 Task: Change the top margin to 0.9.
Action: Mouse pressed left at (883, 245)
Screenshot: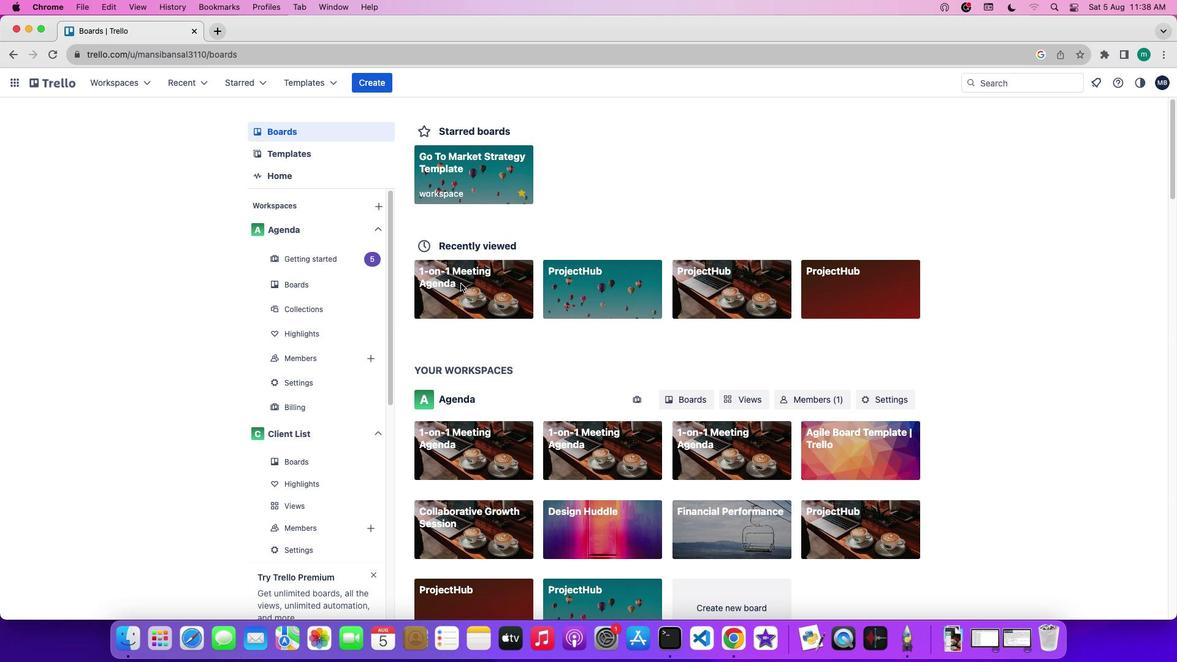 
Action: Mouse moved to (1008, 264)
Screenshot: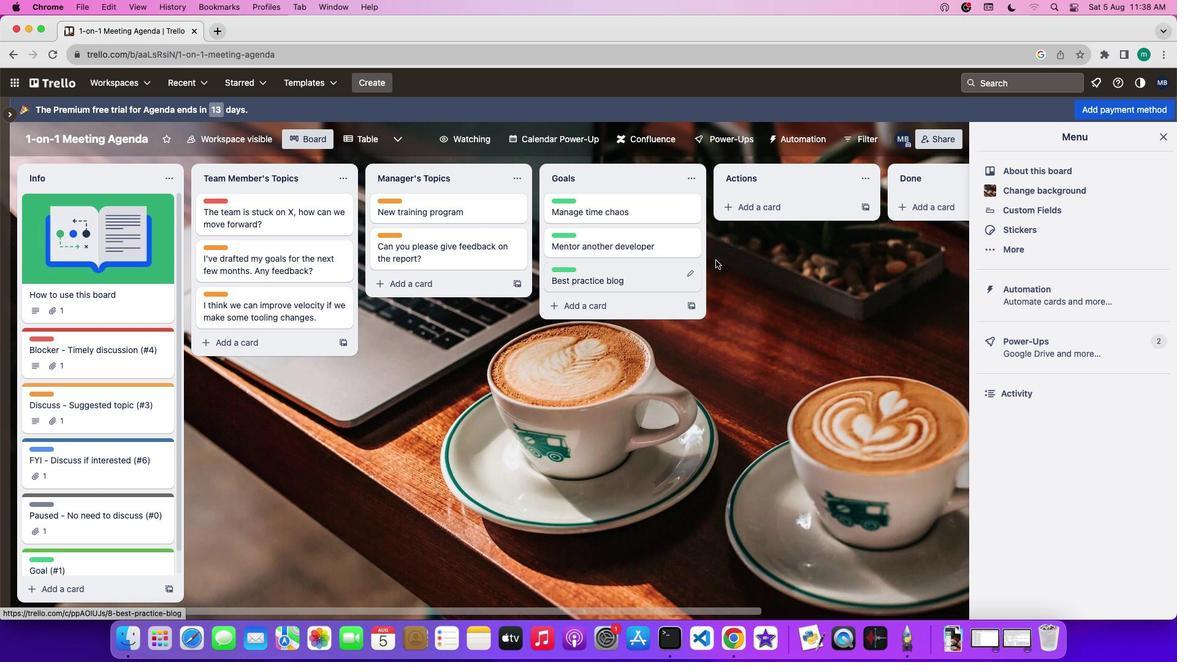 
Action: Mouse pressed left at (1008, 264)
Screenshot: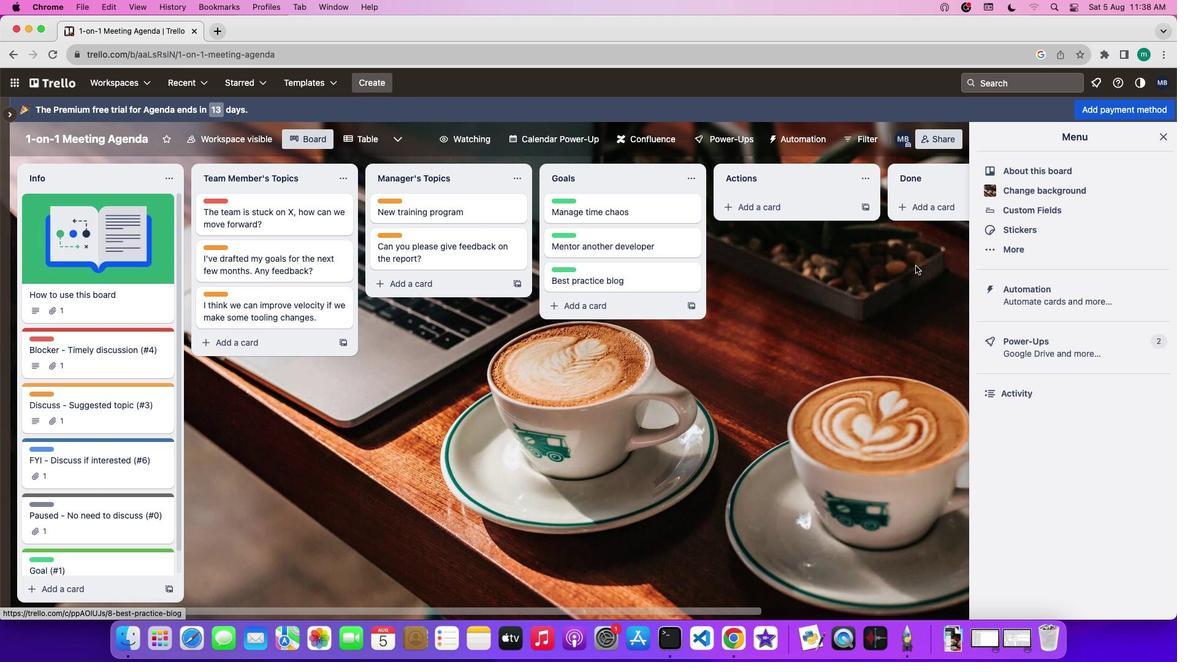 
Action: Mouse moved to (1004, 344)
Screenshot: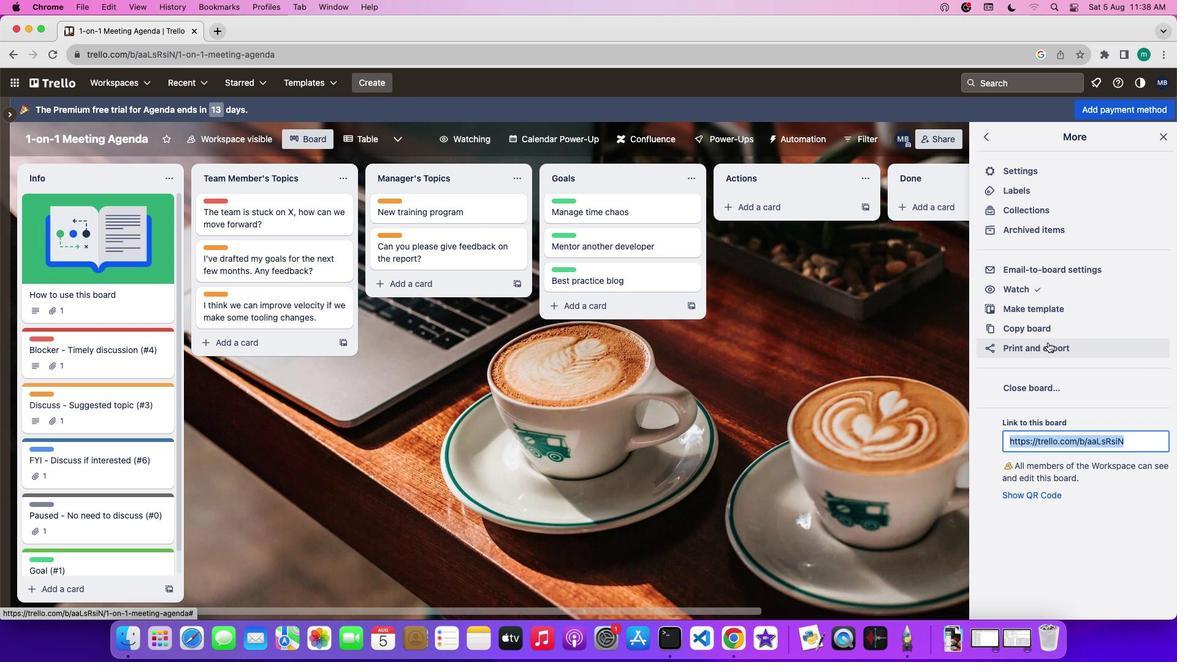 
Action: Mouse pressed left at (1004, 344)
Screenshot: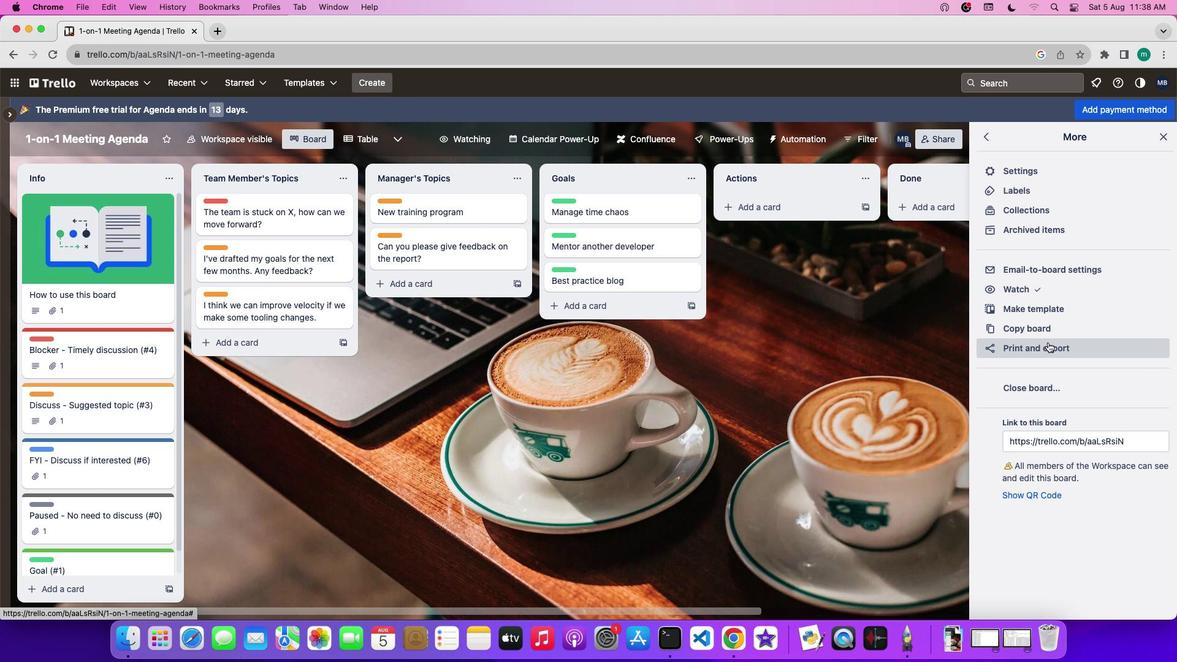 
Action: Mouse moved to (1000, 377)
Screenshot: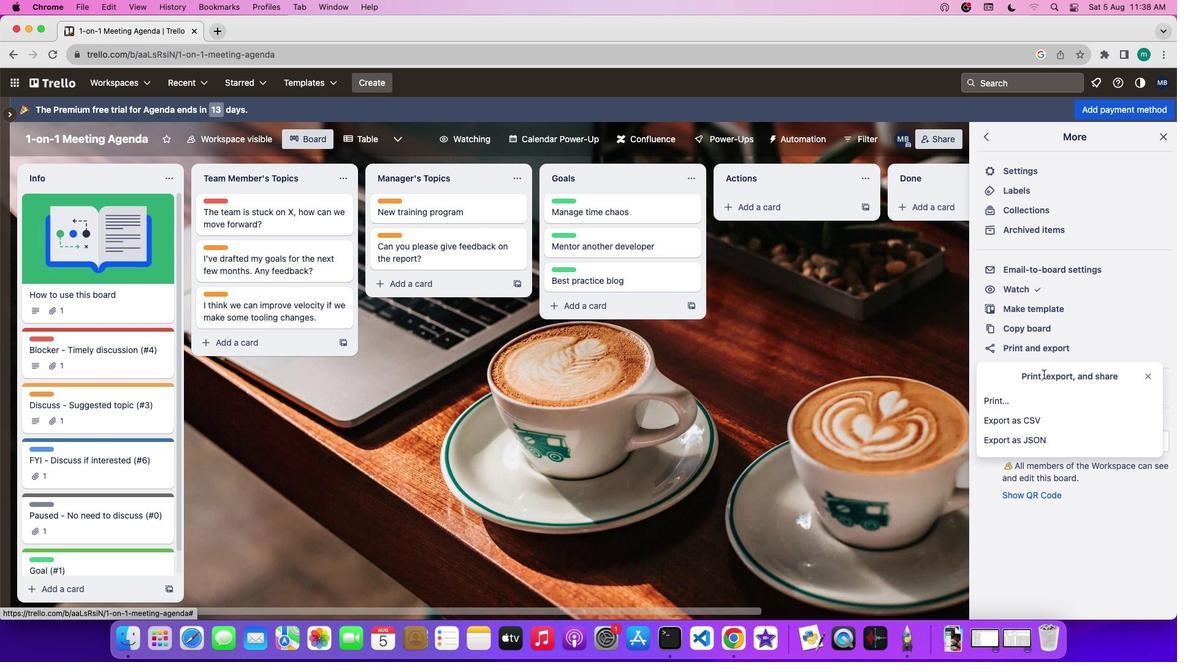 
Action: Mouse pressed left at (1000, 377)
Screenshot: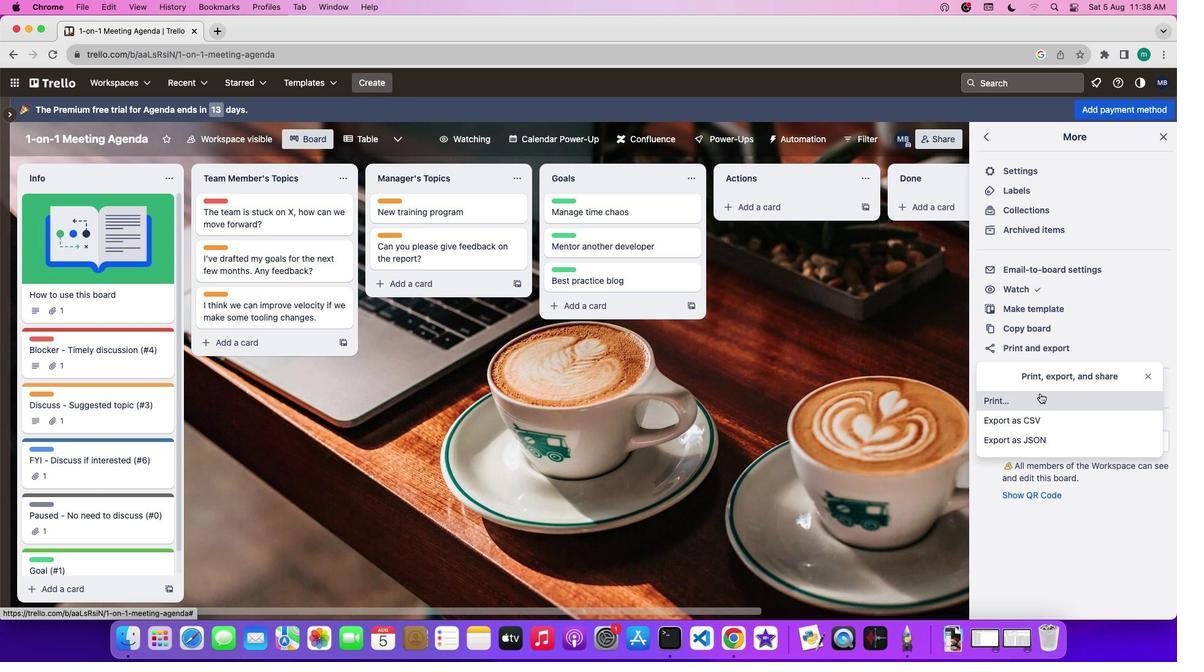 
Action: Mouse moved to (936, 245)
Screenshot: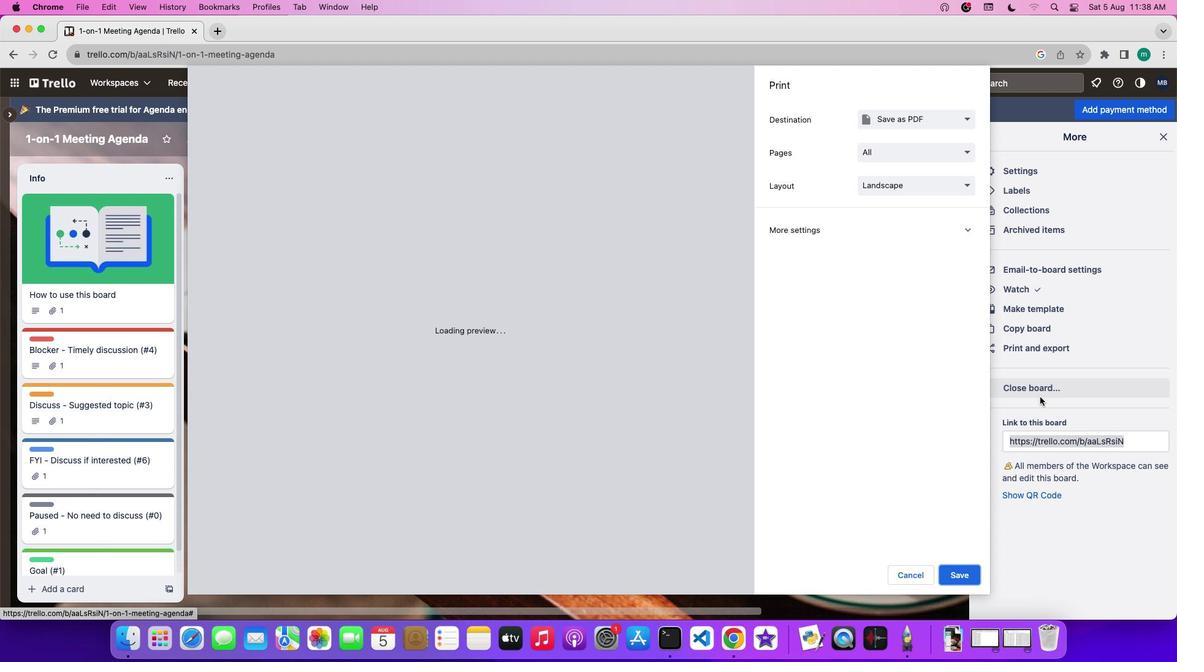 
Action: Mouse pressed left at (936, 245)
Screenshot: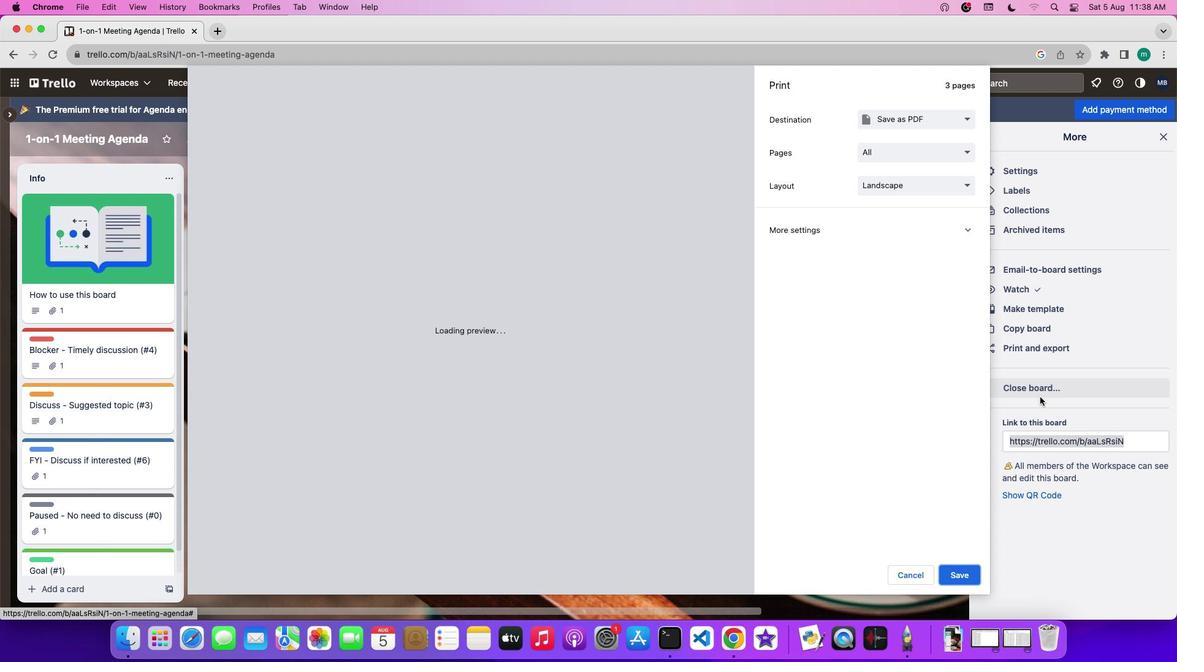 
Action: Mouse moved to (951, 329)
Screenshot: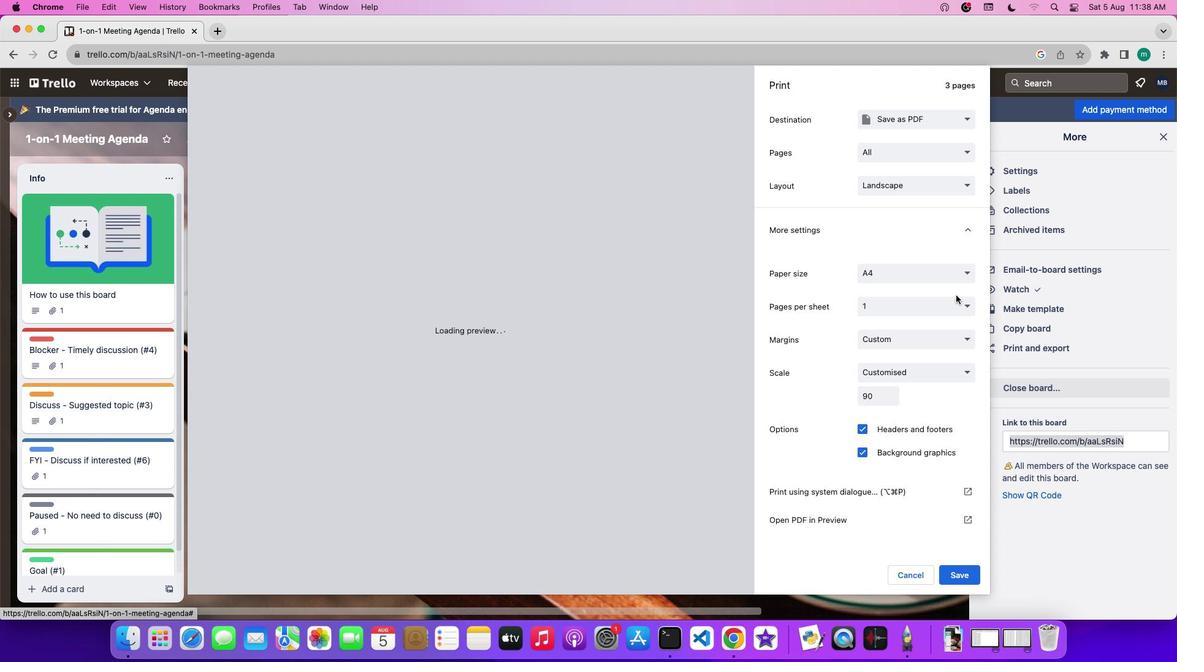 
Action: Mouse pressed left at (951, 329)
Screenshot: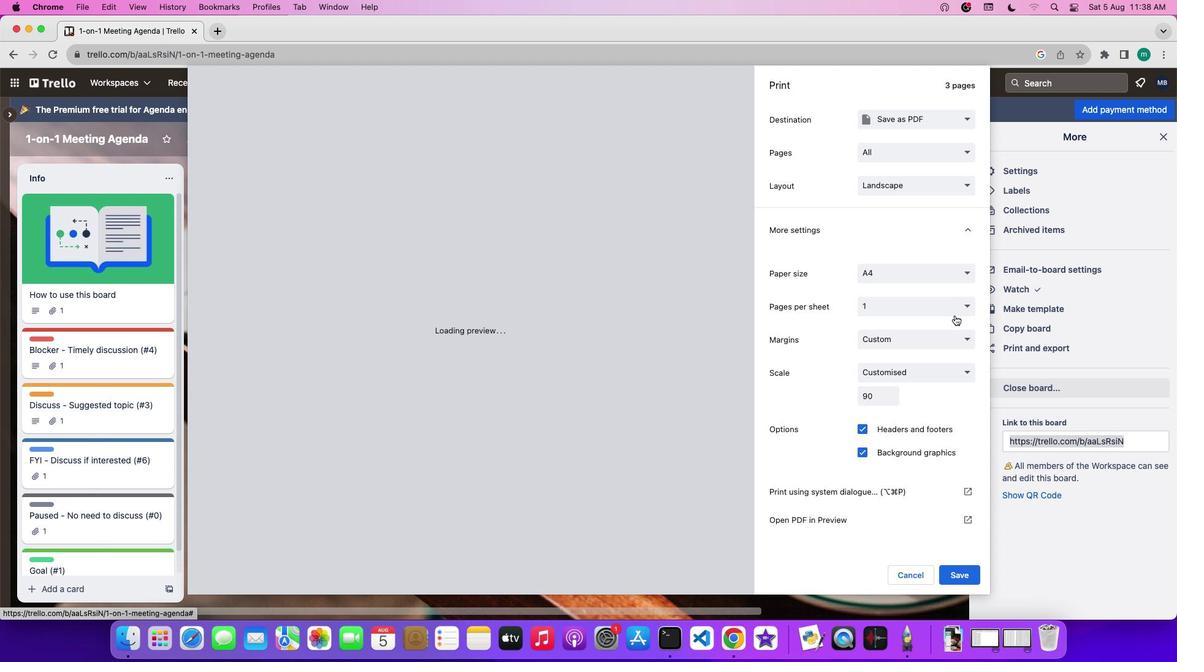 
Action: Mouse moved to (951, 349)
Screenshot: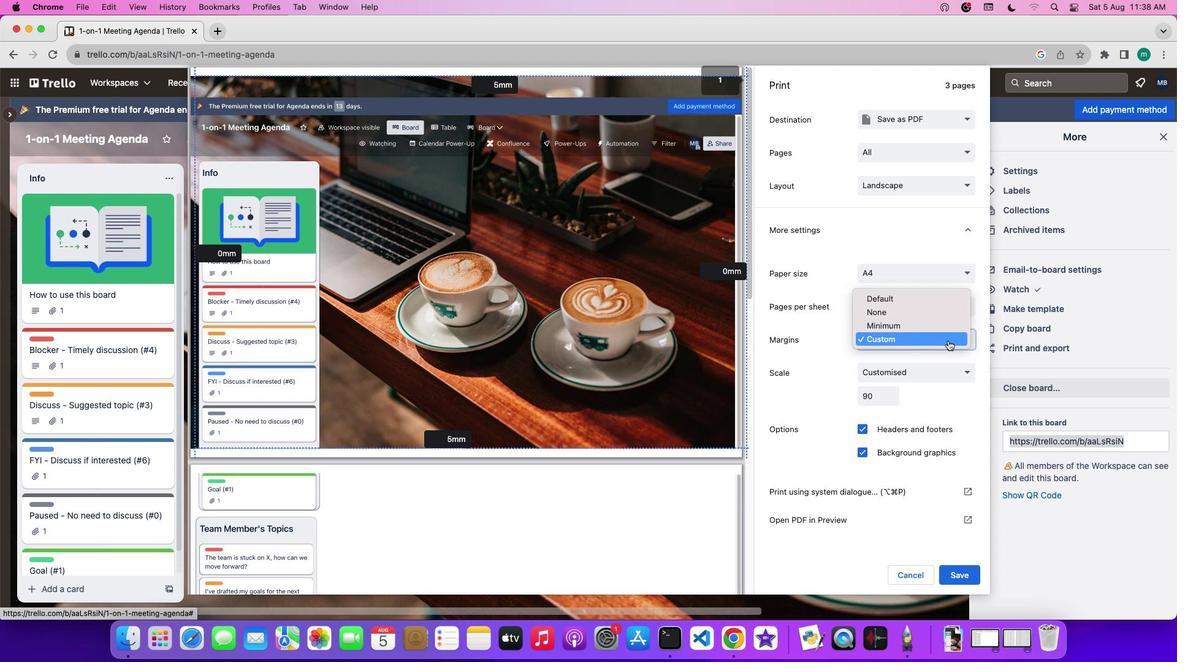 
Action: Mouse pressed left at (951, 349)
Screenshot: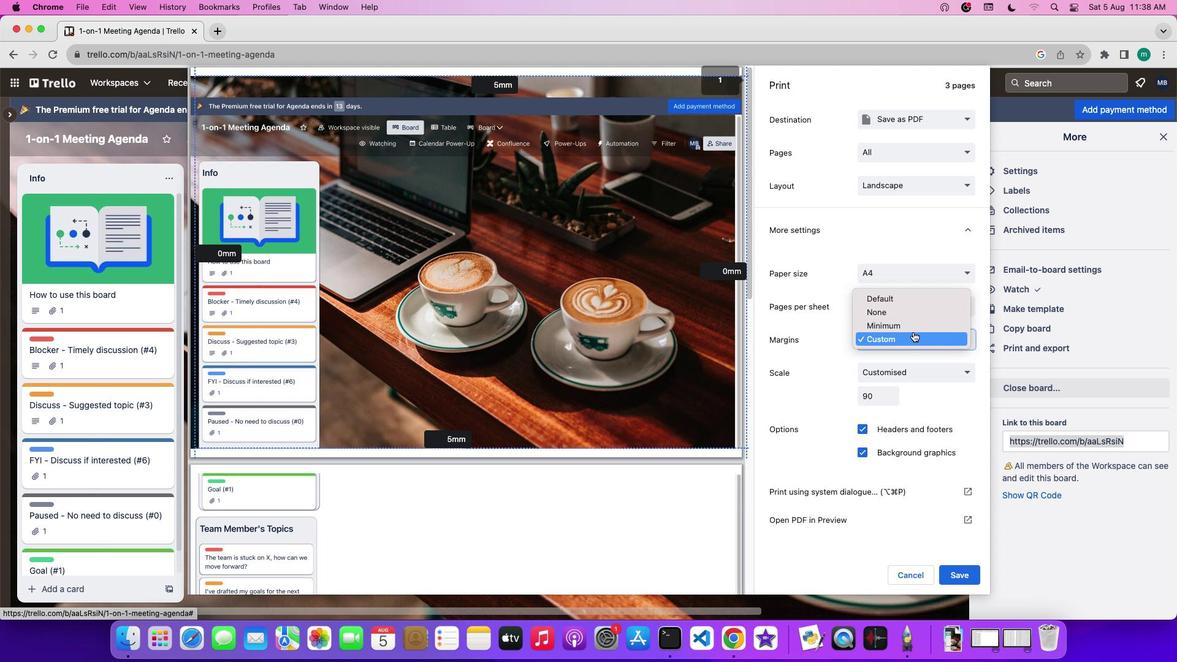 
Action: Mouse moved to (766, 126)
Screenshot: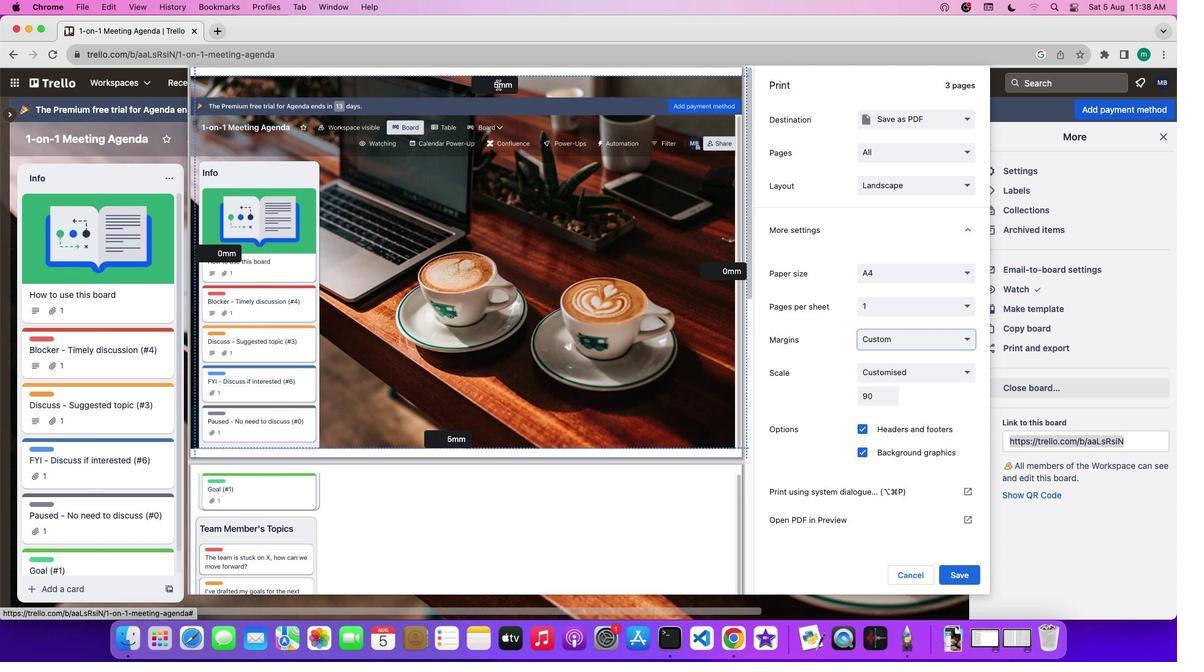 
Action: Mouse pressed left at (766, 126)
Screenshot: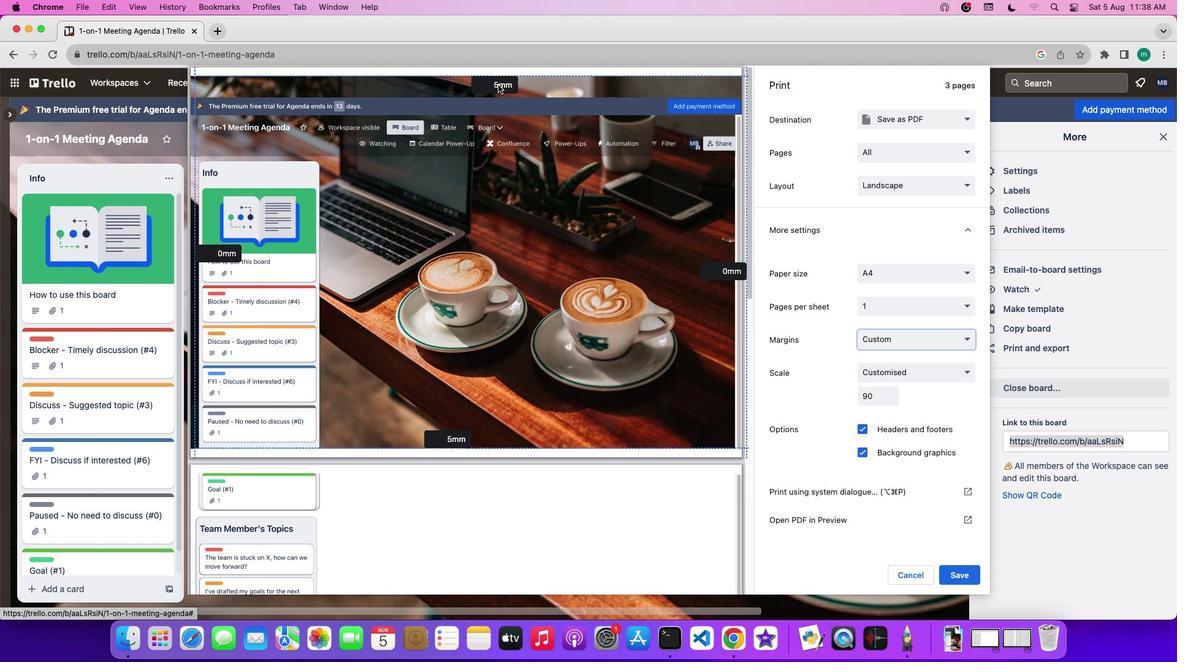 
Action: Mouse moved to (764, 127)
Screenshot: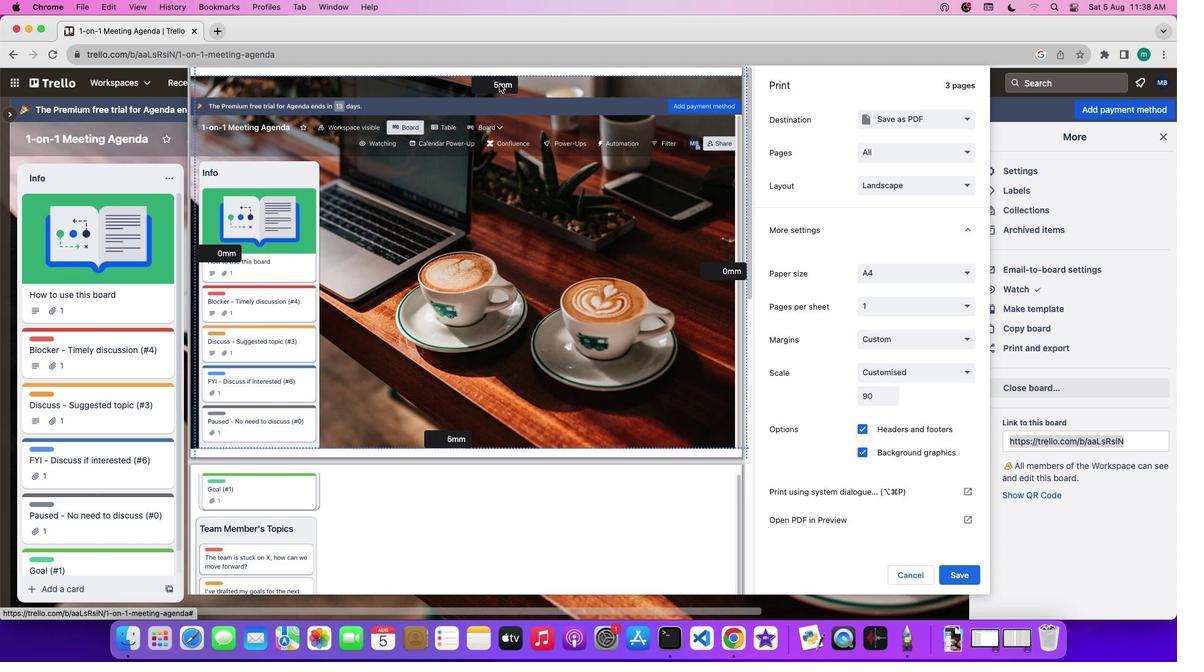 
Action: Mouse pressed left at (764, 127)
Screenshot: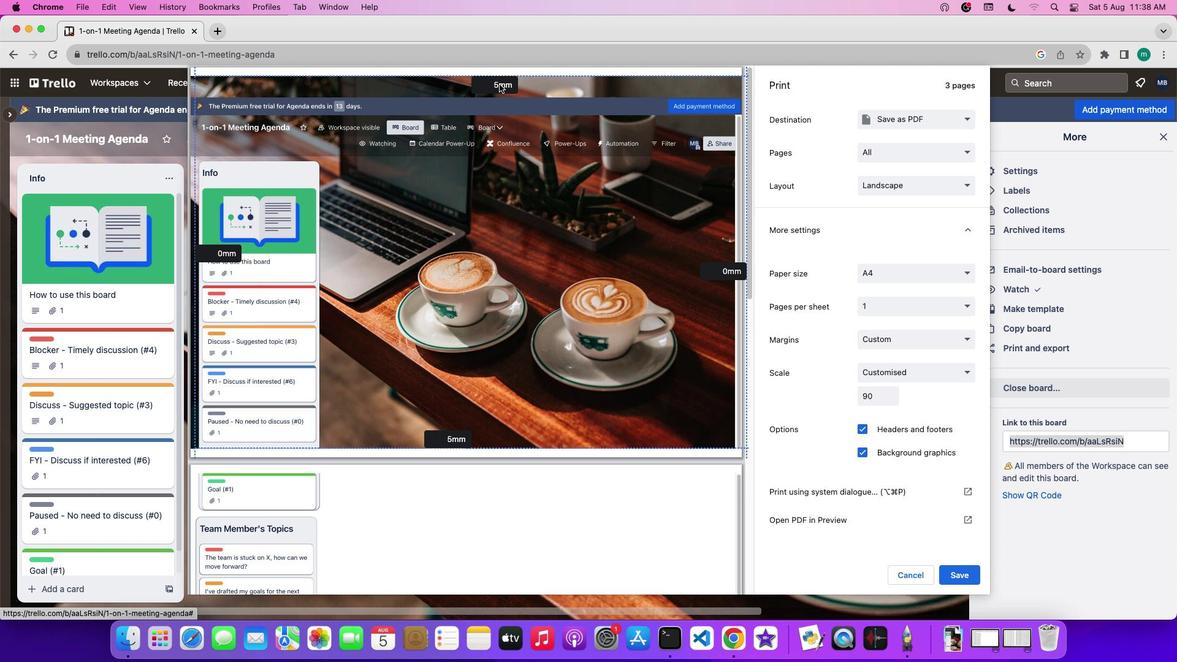 
Action: Mouse pressed left at (764, 127)
Screenshot: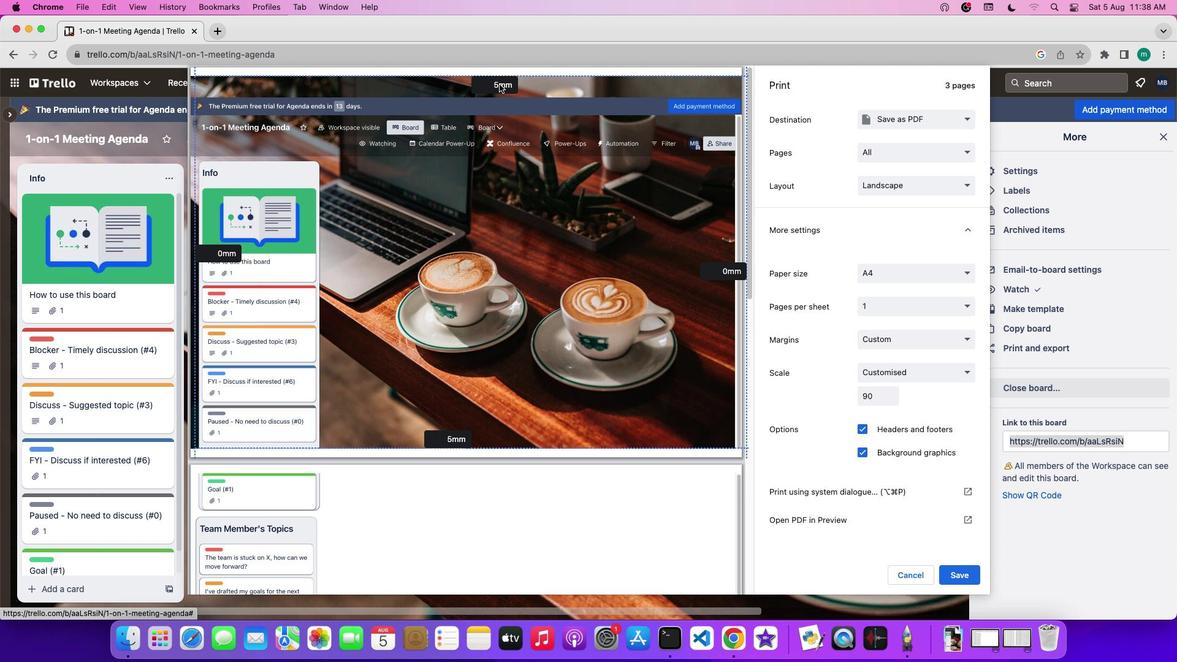 
Action: Mouse moved to (769, 125)
Screenshot: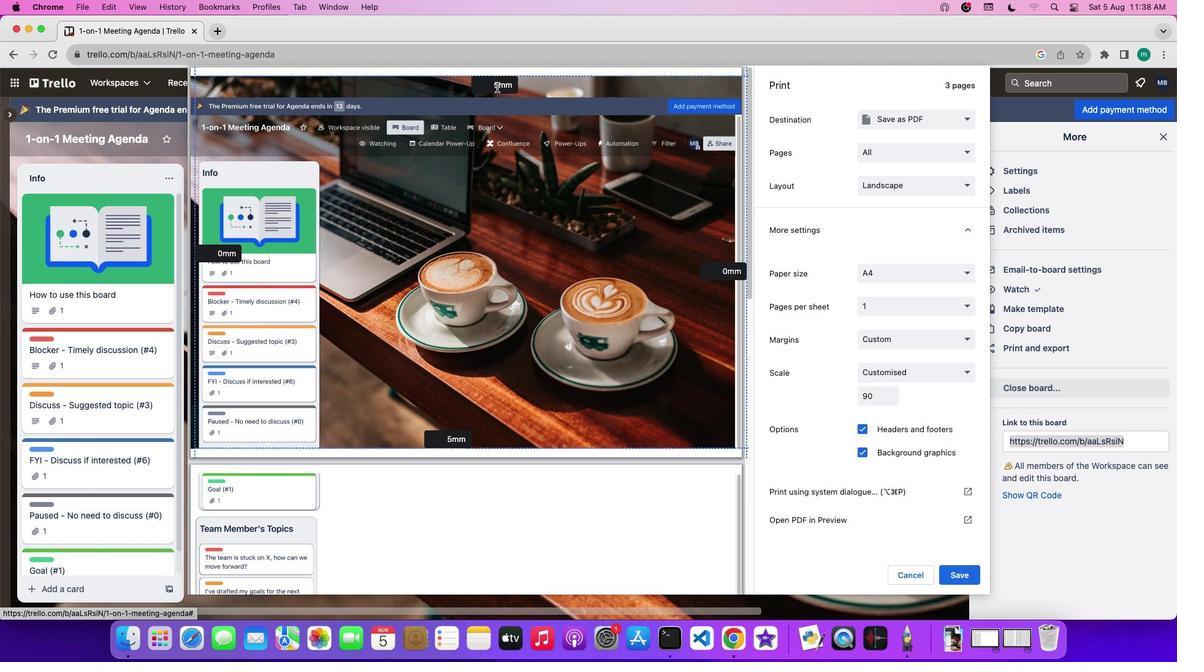 
Action: Key pressed Key.backspace'0''.''9'Key.enterKey.enterKey.enterKey.enter
Screenshot: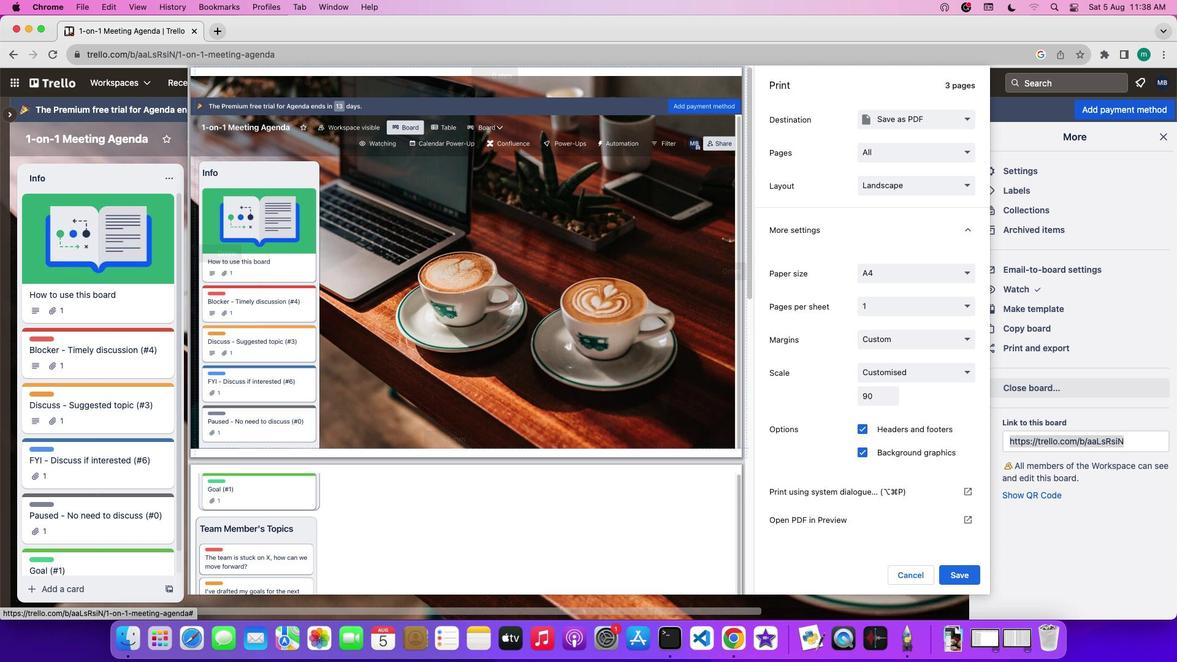 
